 Task: Create a section Capacity Scaling Sprint and in the section, add a milestone Virtual Private Network (VPN) Implementation in the project AgileGator
Action: Mouse moved to (373, 316)
Screenshot: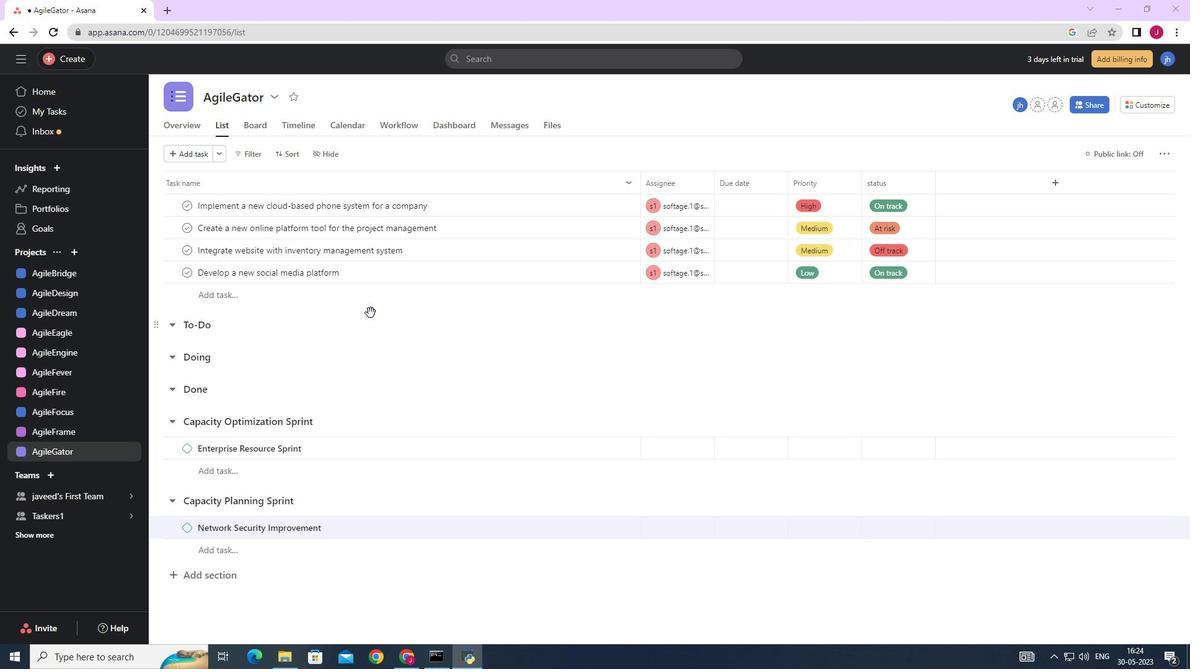 
Action: Mouse scrolled (373, 316) with delta (0, 0)
Screenshot: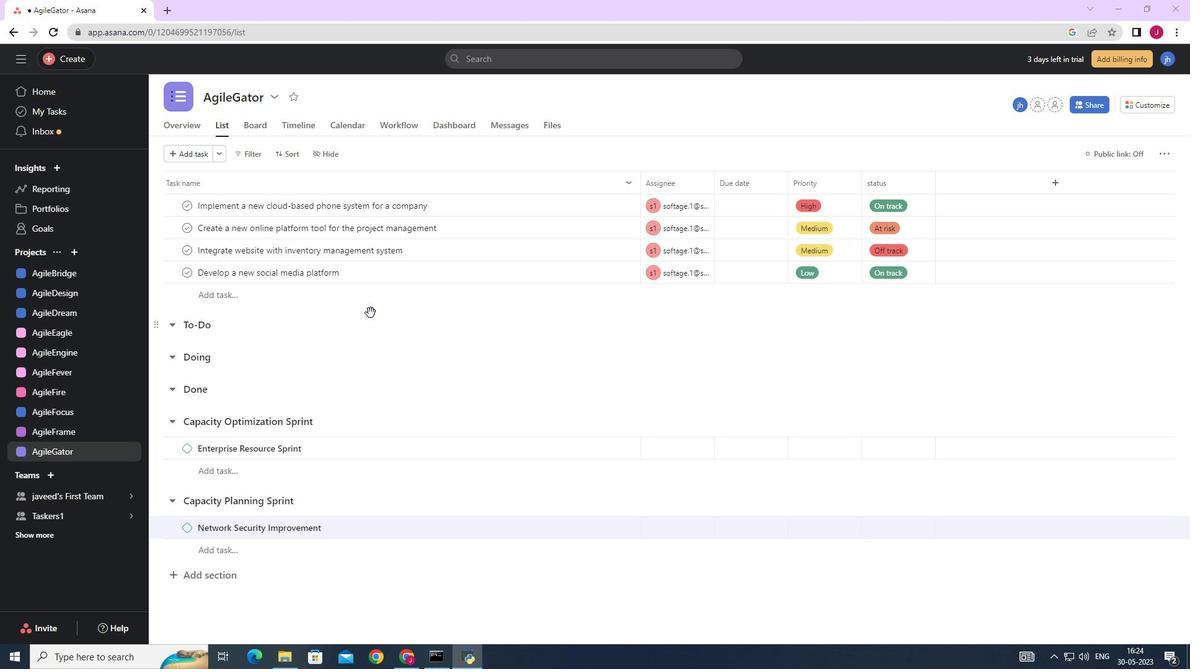 
Action: Mouse moved to (373, 318)
Screenshot: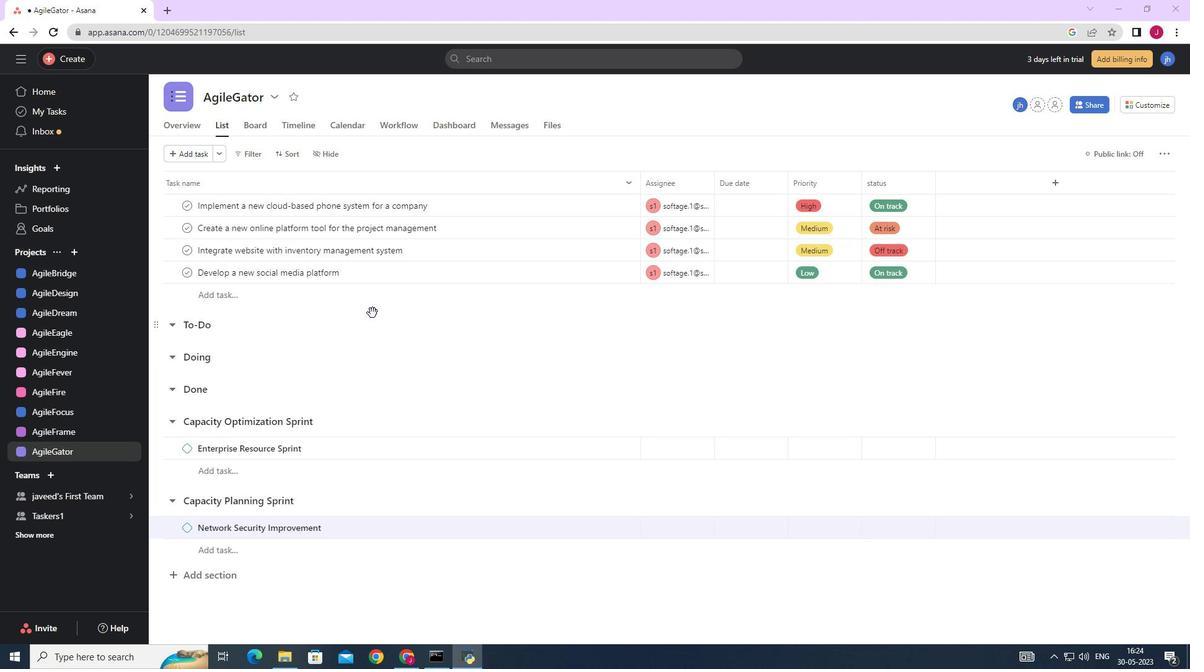 
Action: Mouse scrolled (373, 318) with delta (0, 0)
Screenshot: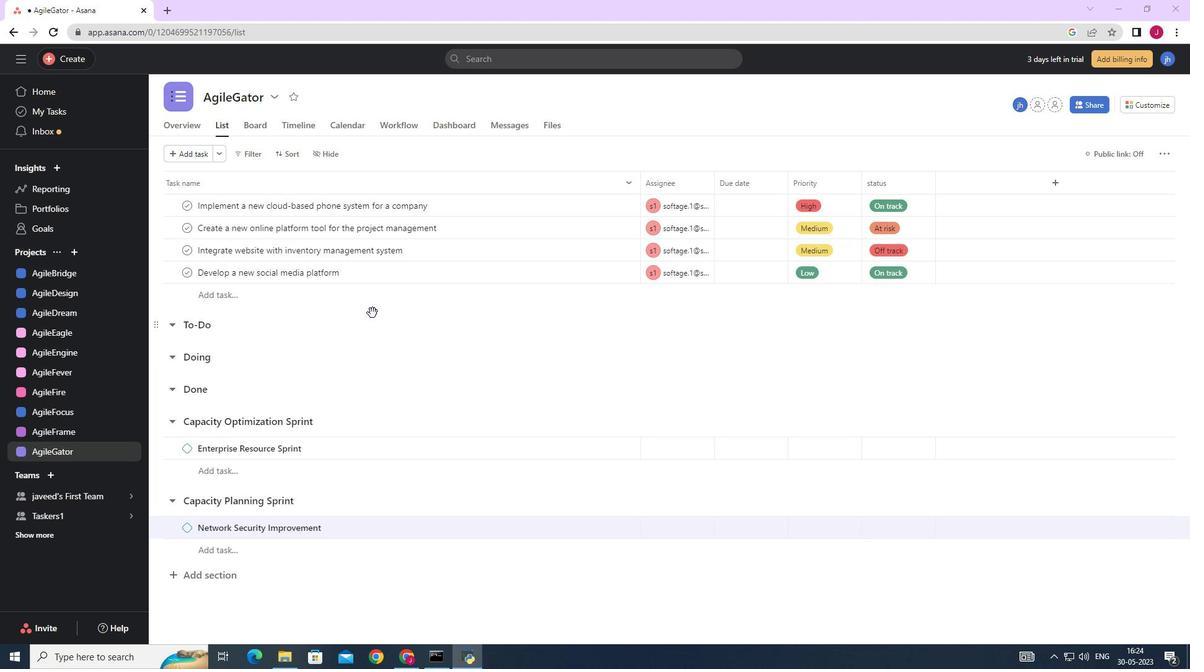 
Action: Mouse moved to (373, 319)
Screenshot: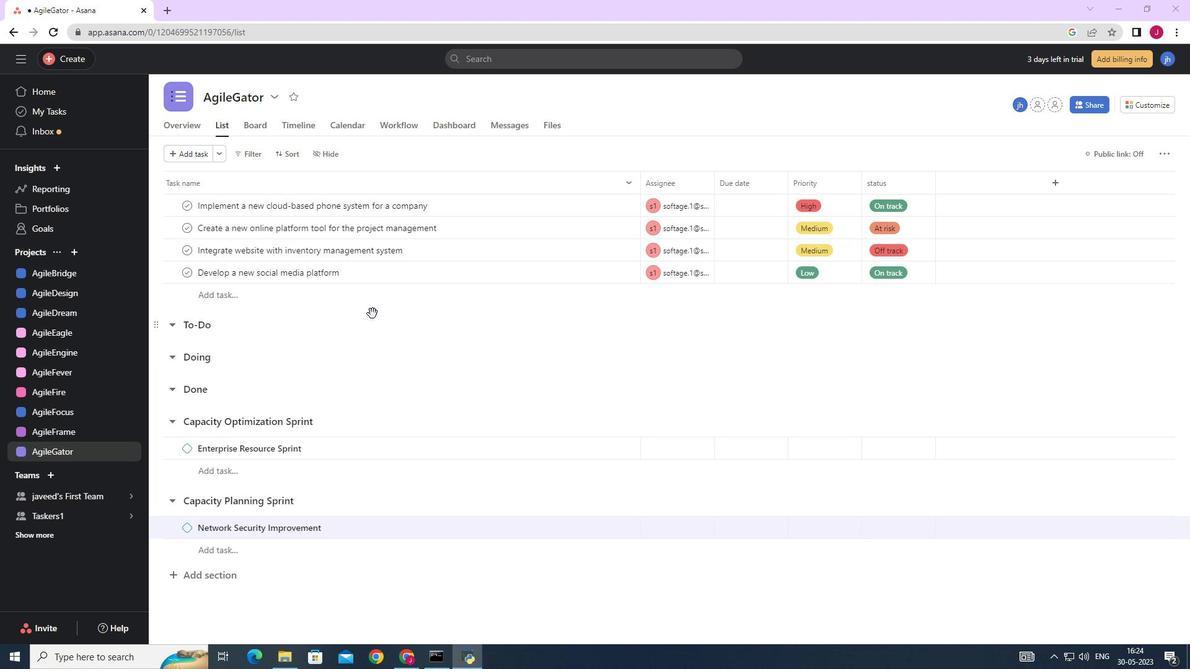 
Action: Mouse scrolled (373, 318) with delta (0, 0)
Screenshot: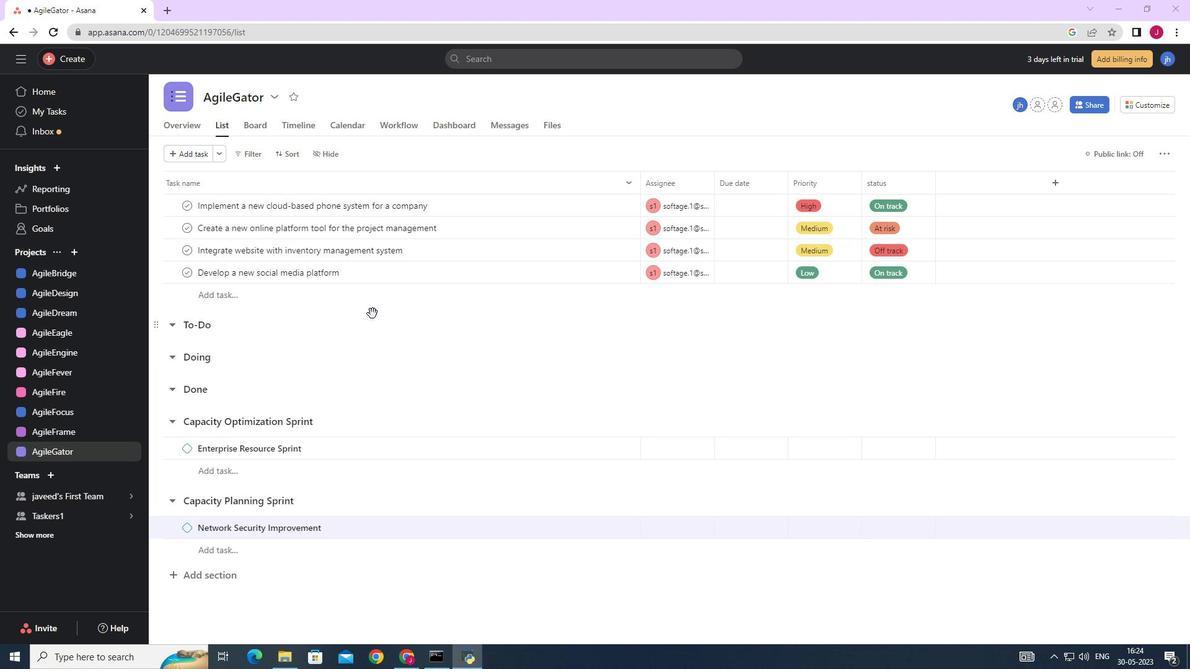 
Action: Mouse moved to (373, 320)
Screenshot: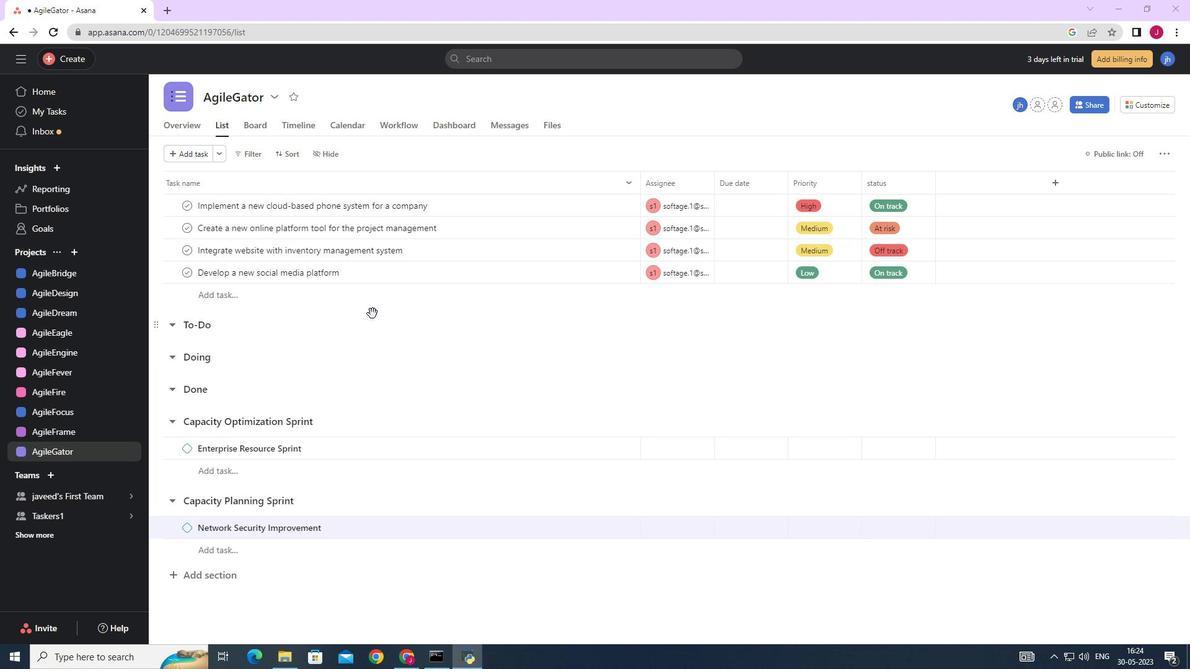
Action: Mouse scrolled (373, 319) with delta (0, 0)
Screenshot: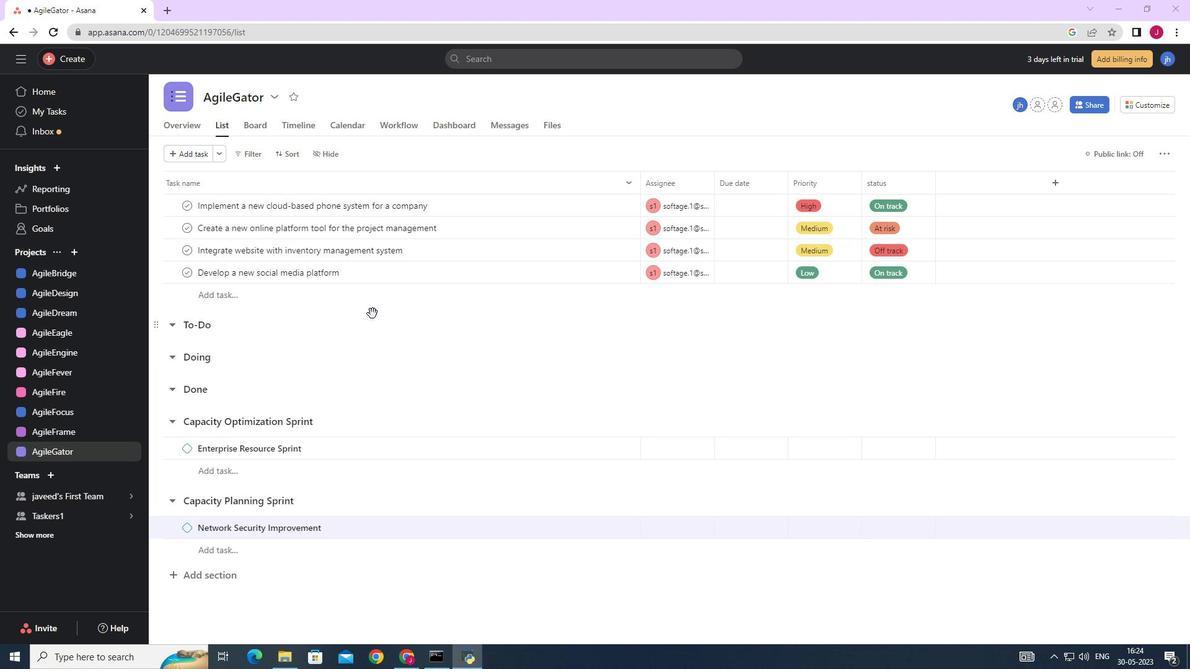 
Action: Mouse moved to (223, 577)
Screenshot: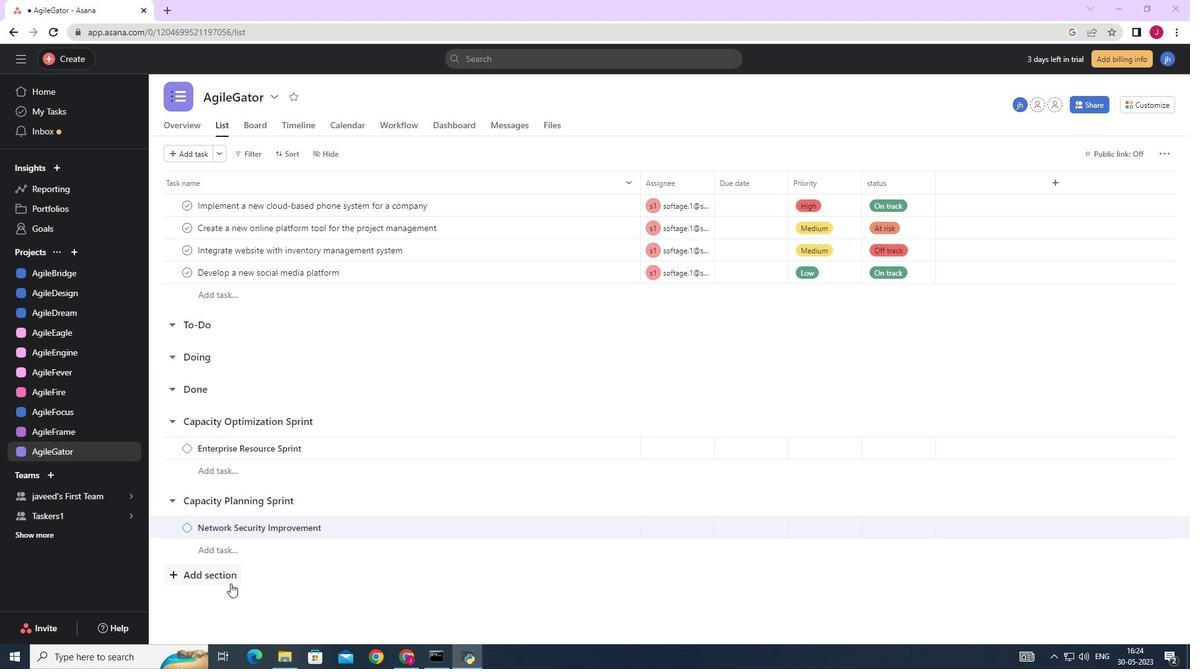 
Action: Mouse pressed left at (223, 577)
Screenshot: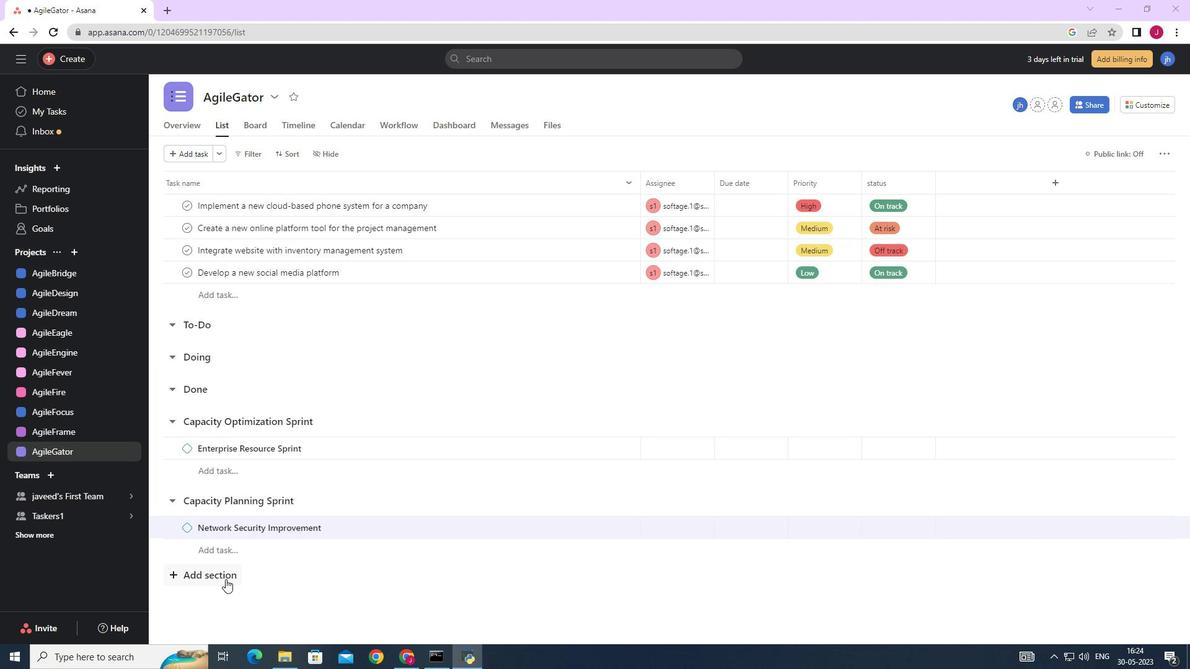 
Action: Mouse moved to (267, 553)
Screenshot: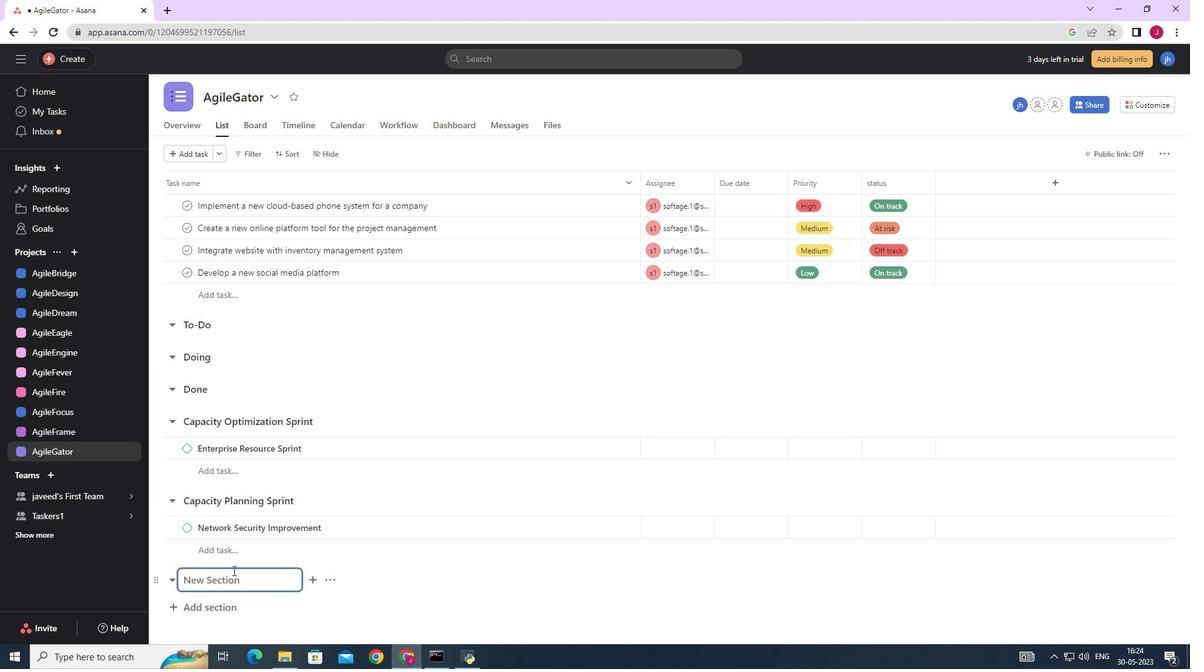 
Action: Key pressed <Key.caps_lock>S<Key.caps_lock>caling<Key.space><Key.caps_lock>S<Key.caps_lock>print<Key.enter><Key.caps_lock>V<Key.caps_lock>irtual<Key.space><Key.caps_lock>P<Key.caps_lock>rivate<Key.space><Key.caps_lock>N<Key.caps_lock>etwork
Screenshot: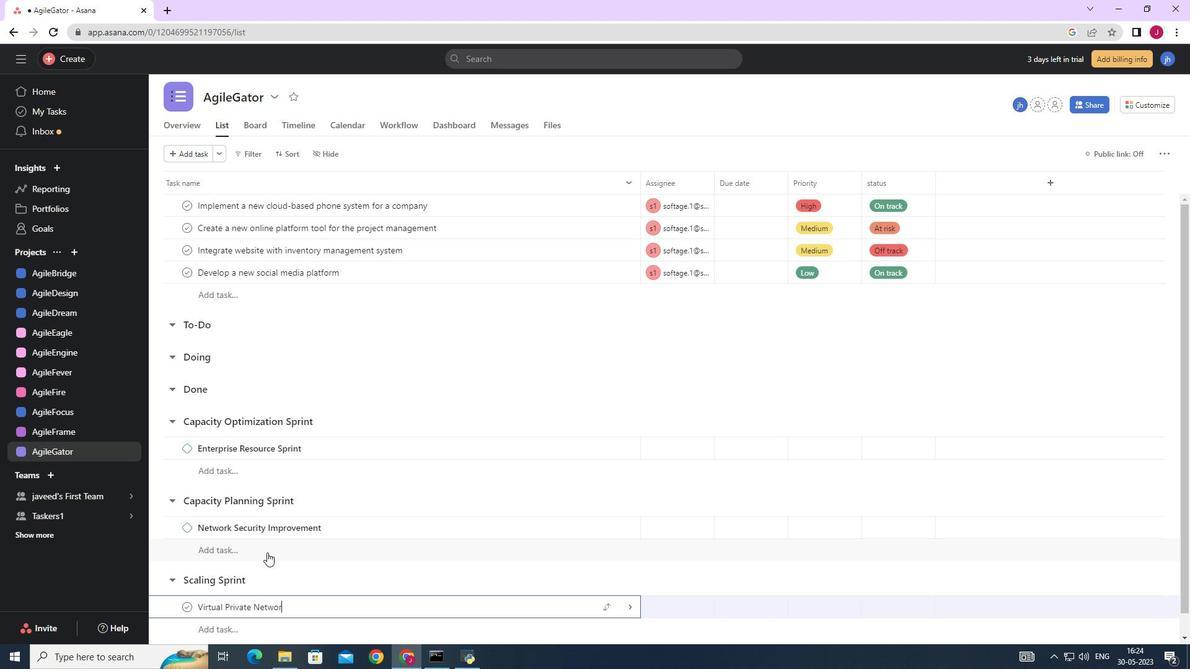
Action: Mouse moved to (635, 609)
Screenshot: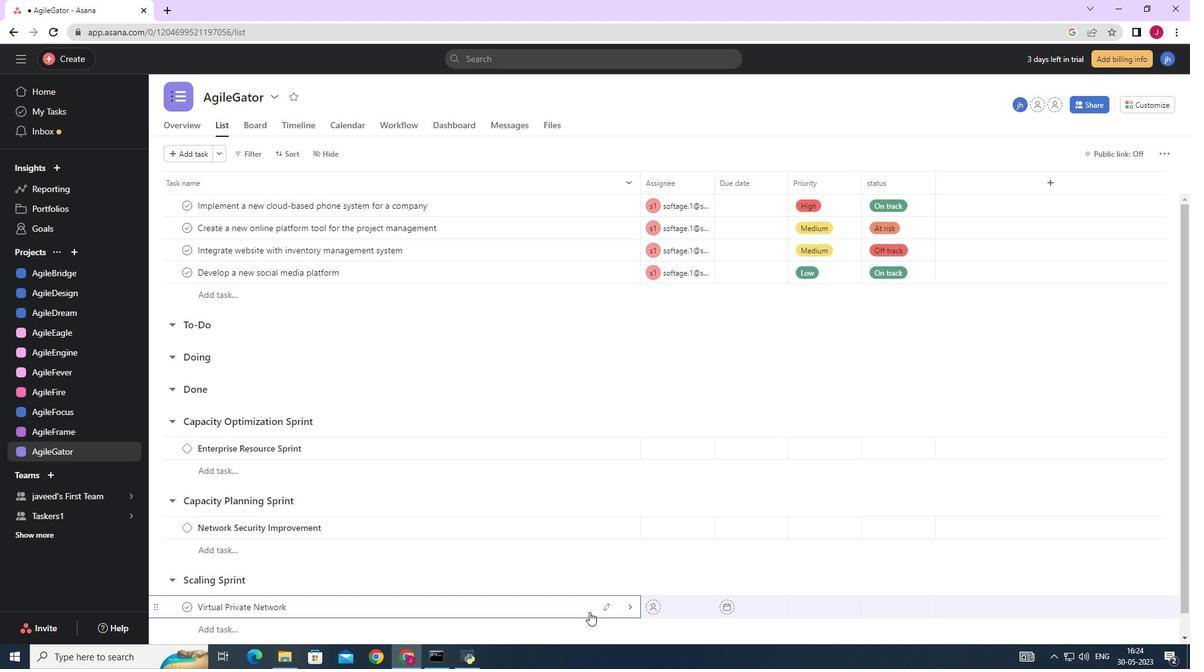 
Action: Mouse pressed left at (635, 609)
Screenshot: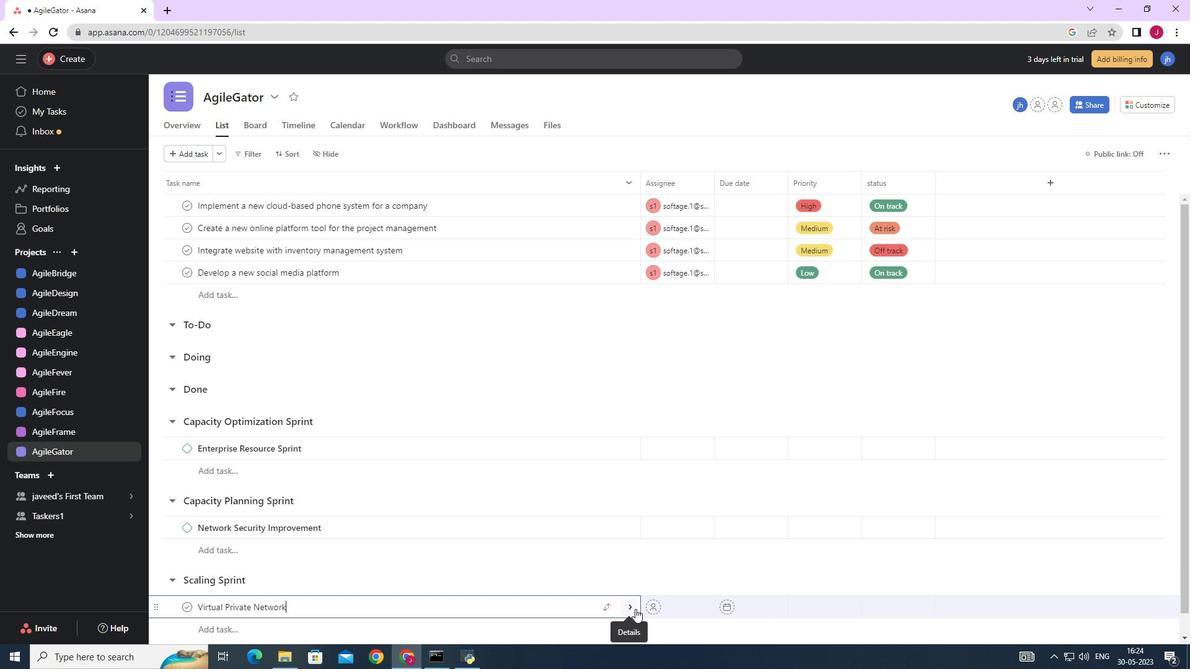 
Action: Mouse moved to (280, 608)
Screenshot: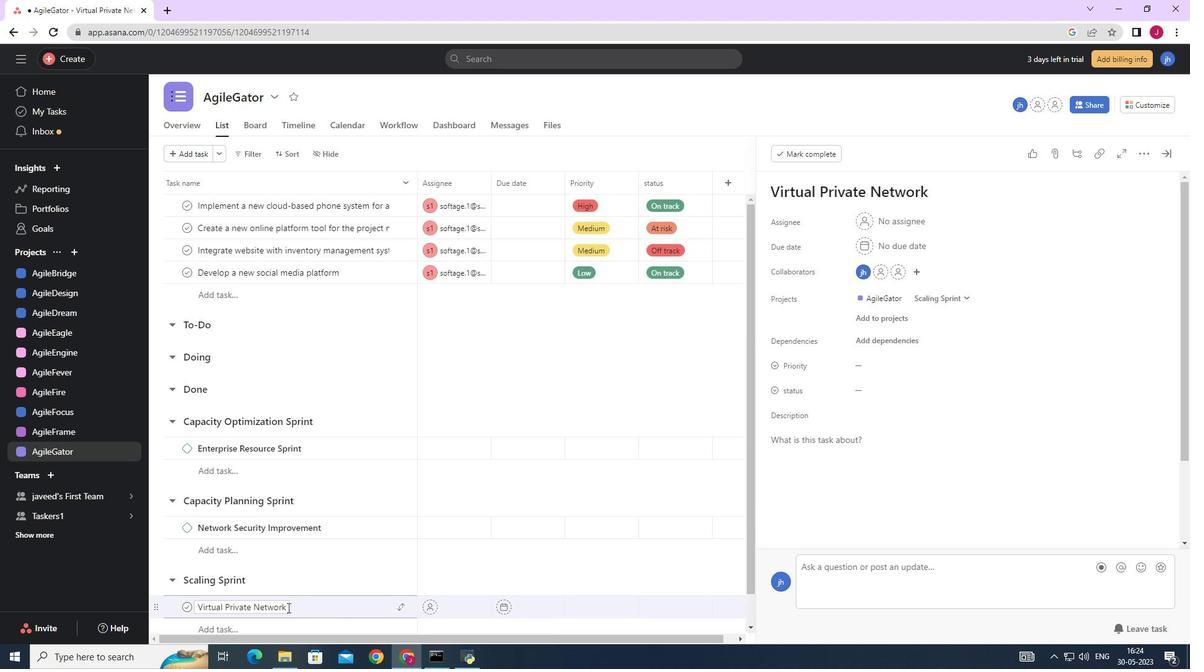 
Action: Mouse pressed left at (280, 608)
Screenshot: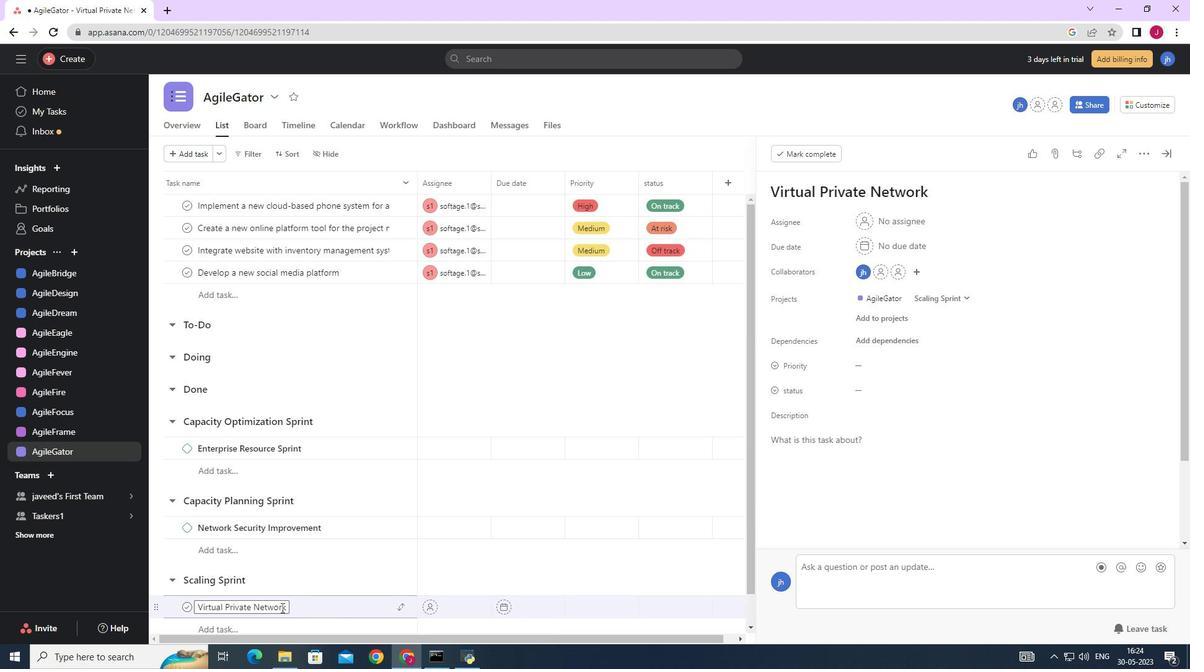 
Action: Mouse moved to (289, 609)
Screenshot: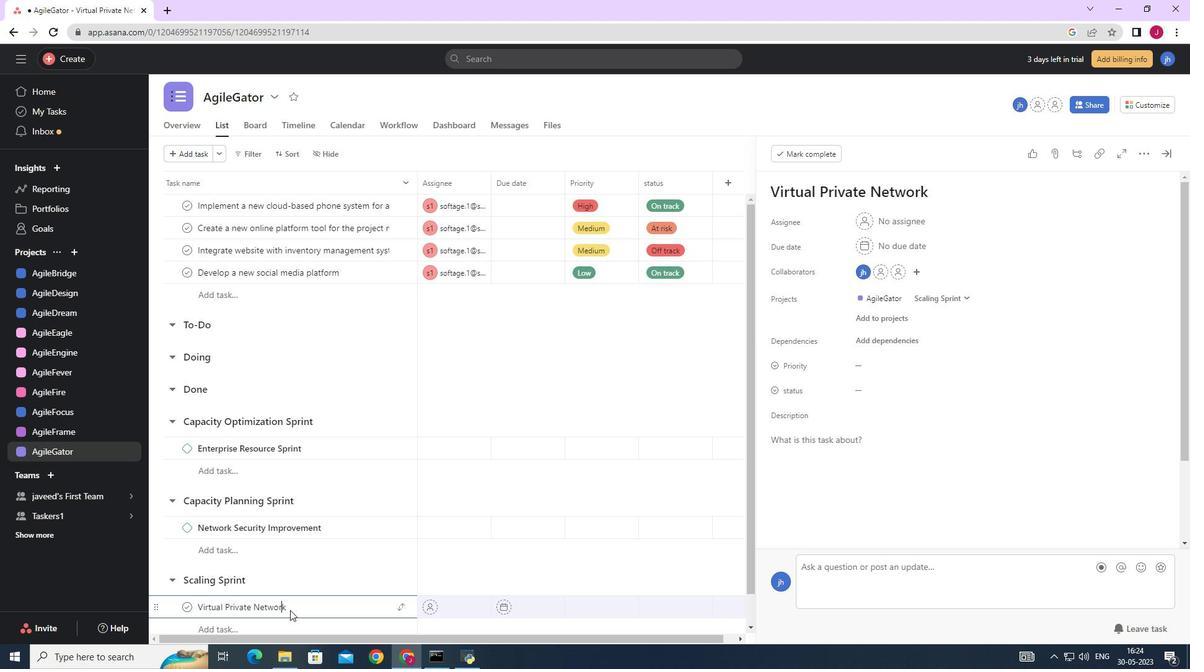 
Action: Mouse pressed left at (289, 609)
Screenshot: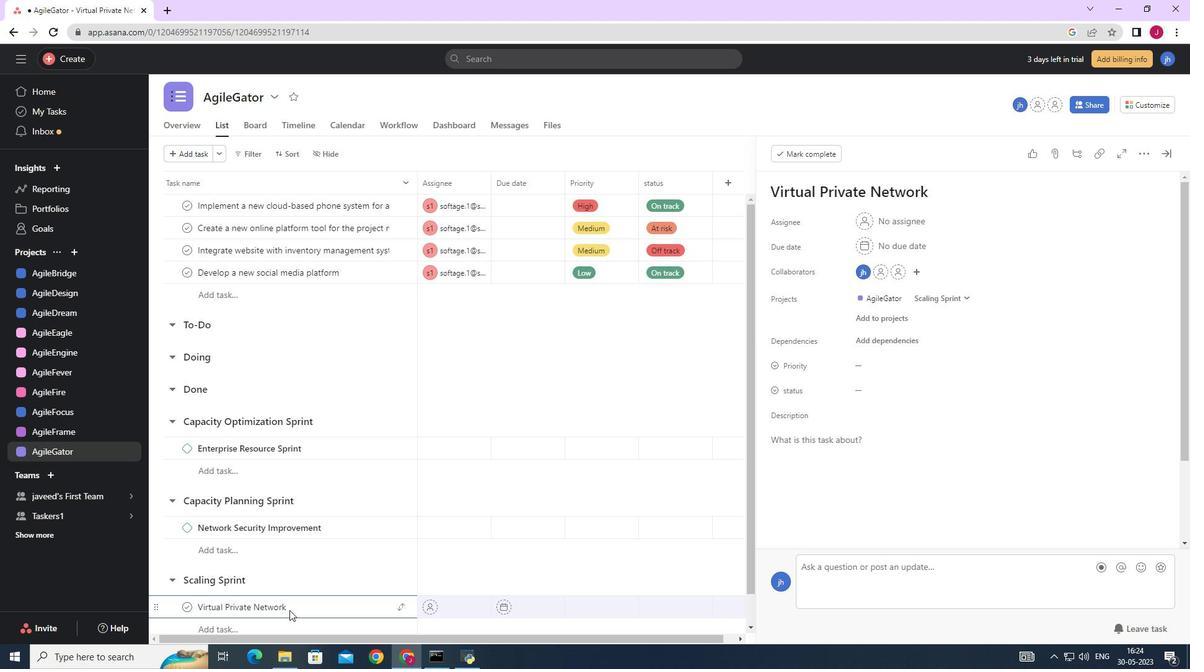 
Action: Mouse moved to (331, 602)
Screenshot: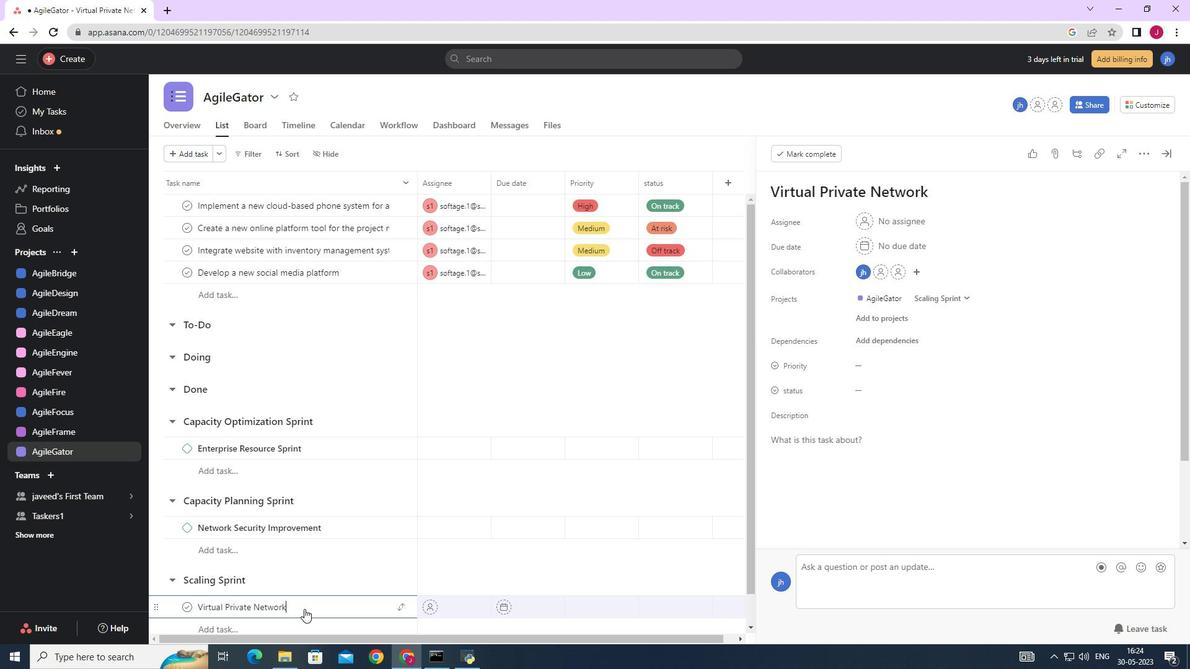 
Action: Key pressed <Key.space><Key.shift_r><Key.shift_r><Key.shift_r><Key.shift_r><Key.shift_r><Key.shift_r><Key.shift_r><Key.shift_r>(<Key.caps_lock>VPN<Key.shift_r>)<Key.space>I<Key.caps_lock>mplementation<Key.space>
Screenshot: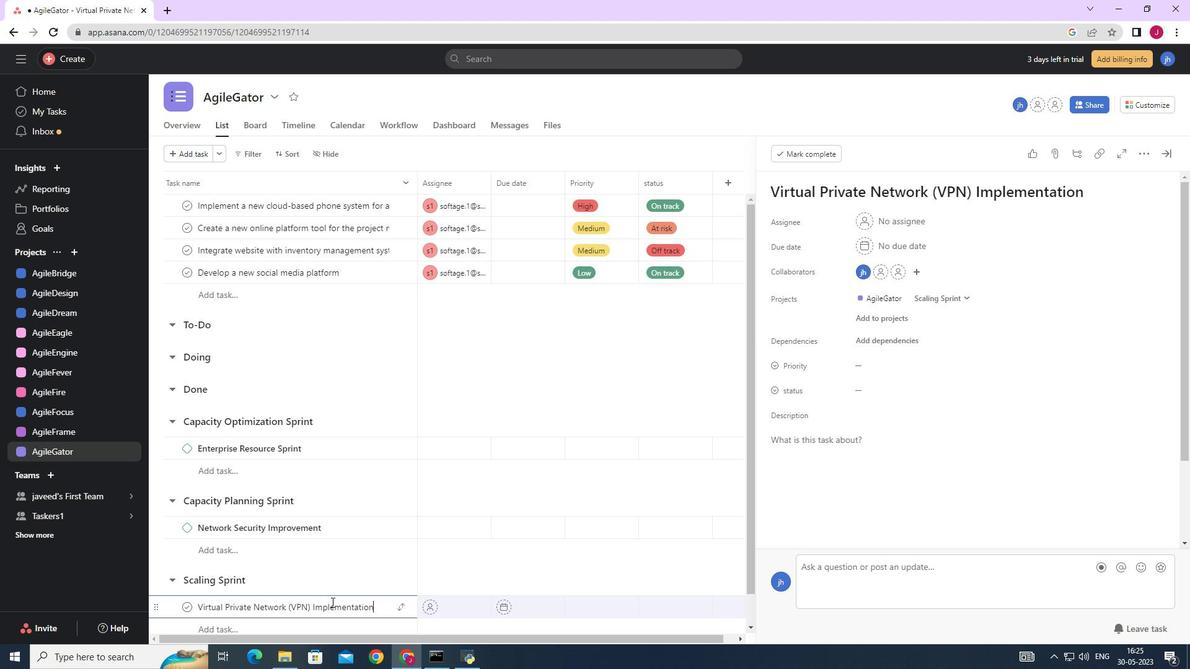 
Action: Mouse moved to (1143, 156)
Screenshot: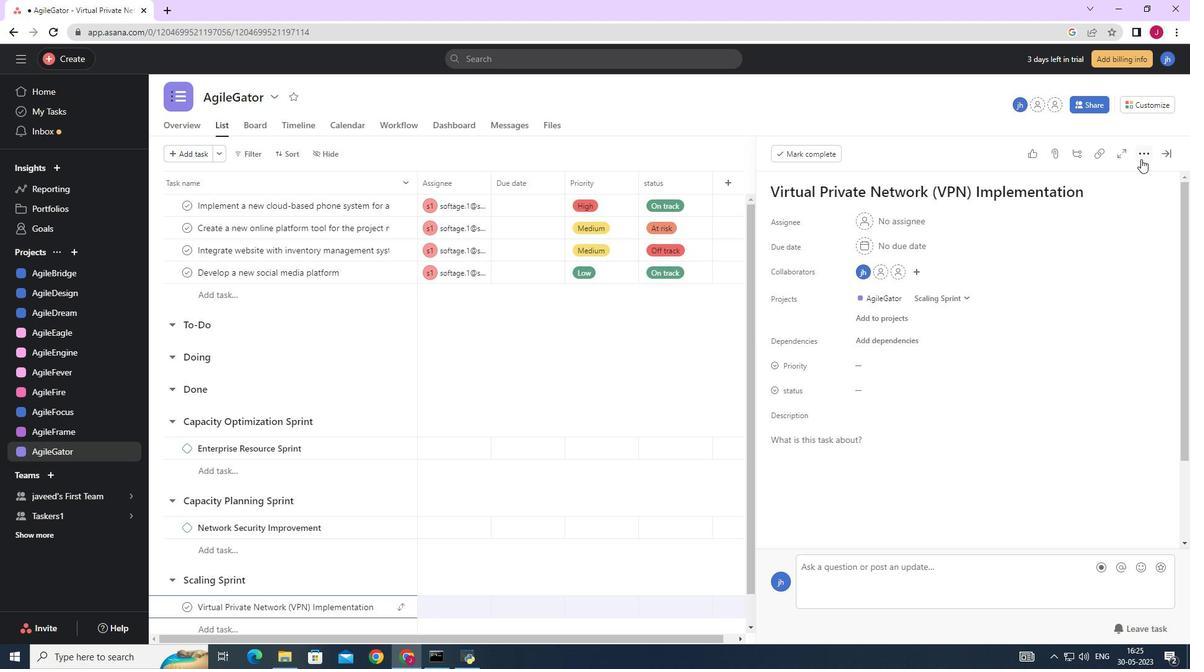 
Action: Mouse pressed left at (1143, 156)
Screenshot: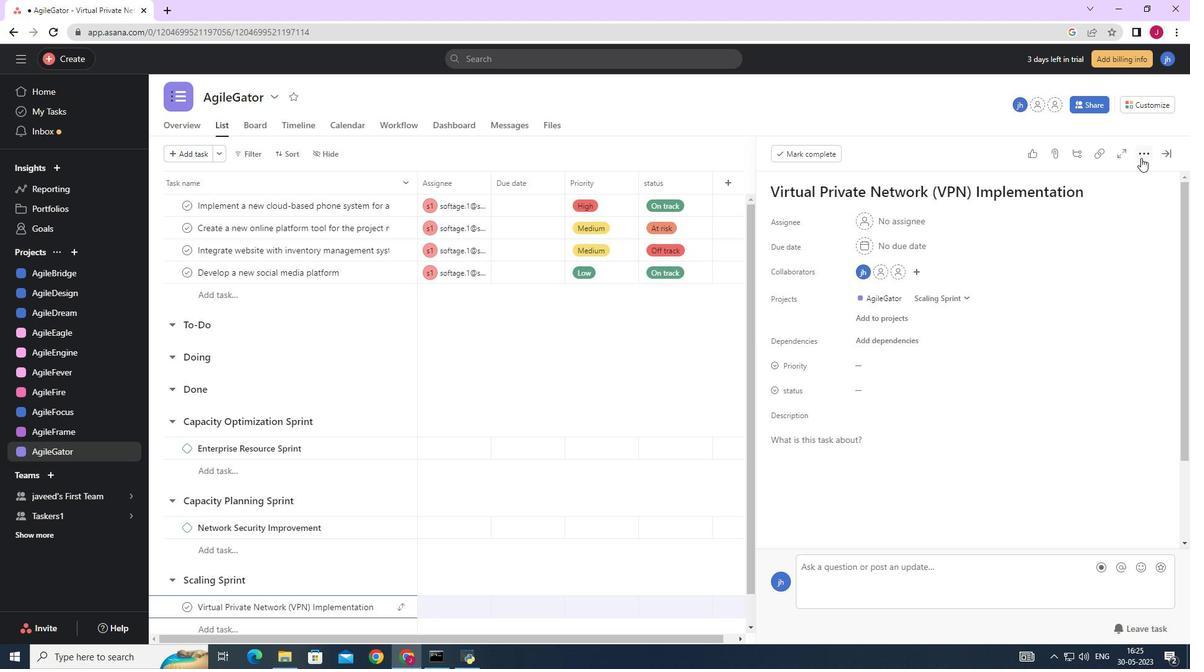 
Action: Mouse moved to (1037, 199)
Screenshot: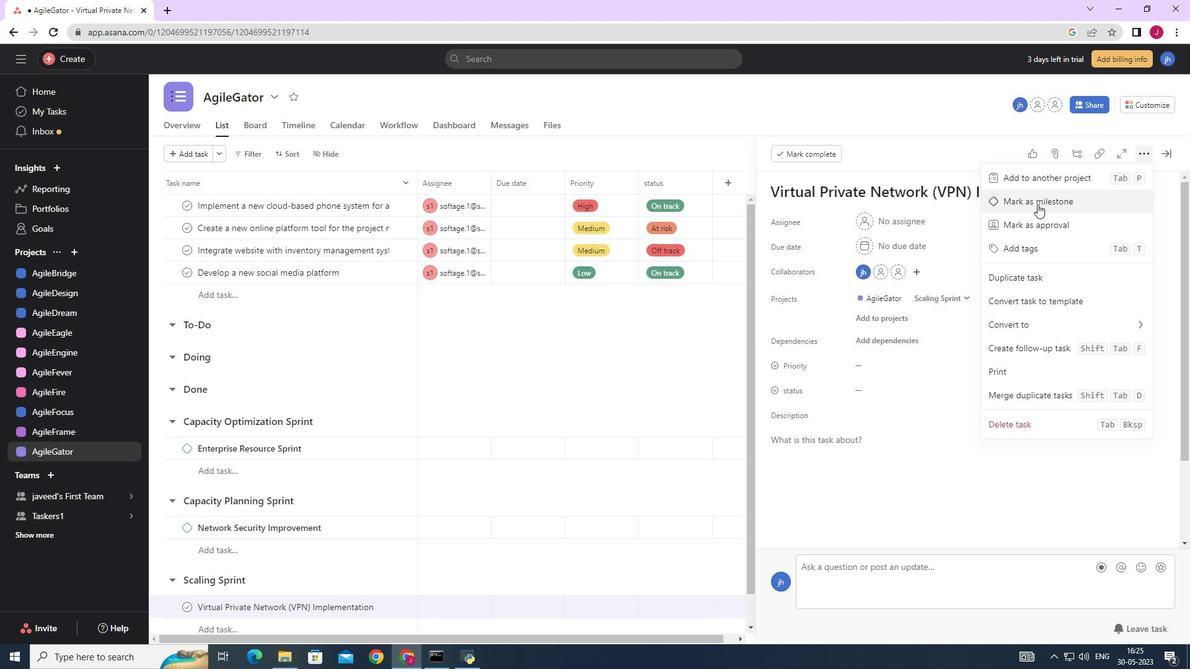 
Action: Mouse pressed left at (1037, 199)
Screenshot: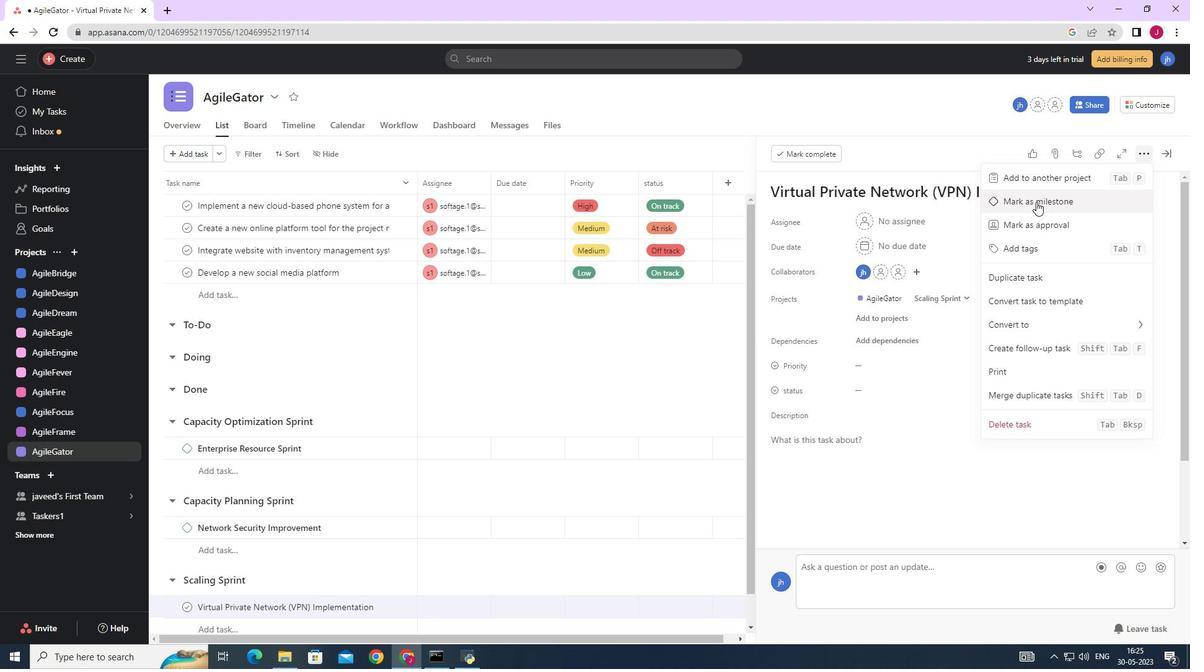 
Action: Mouse moved to (702, 357)
Screenshot: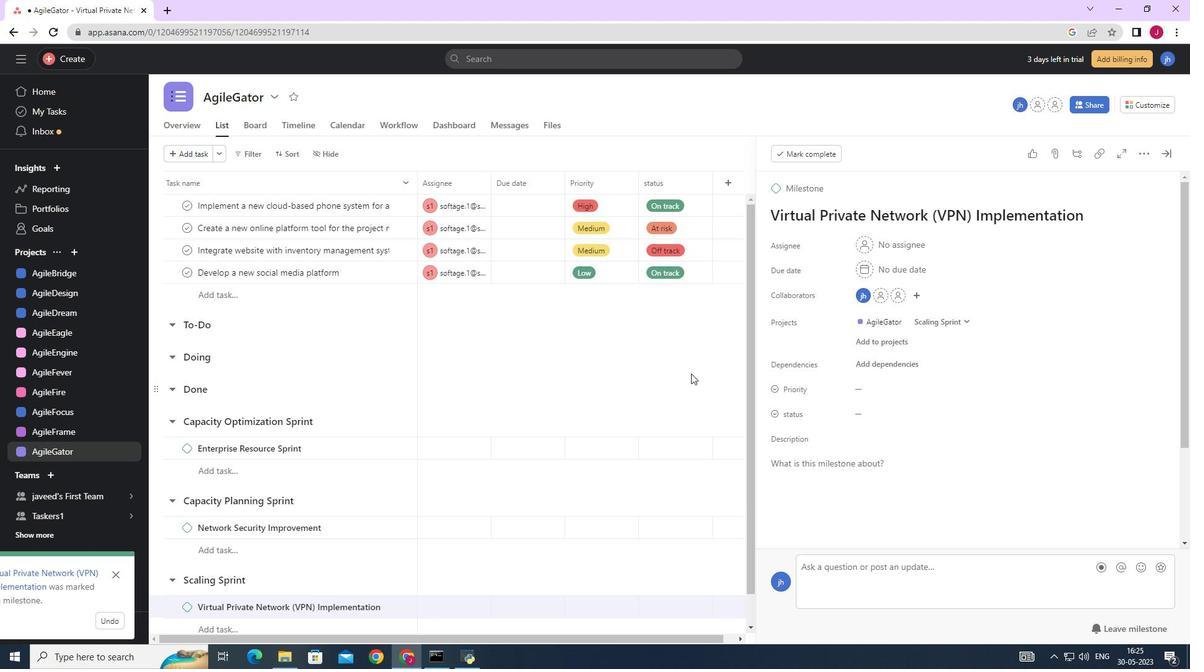 
Action: Mouse pressed left at (702, 357)
Screenshot: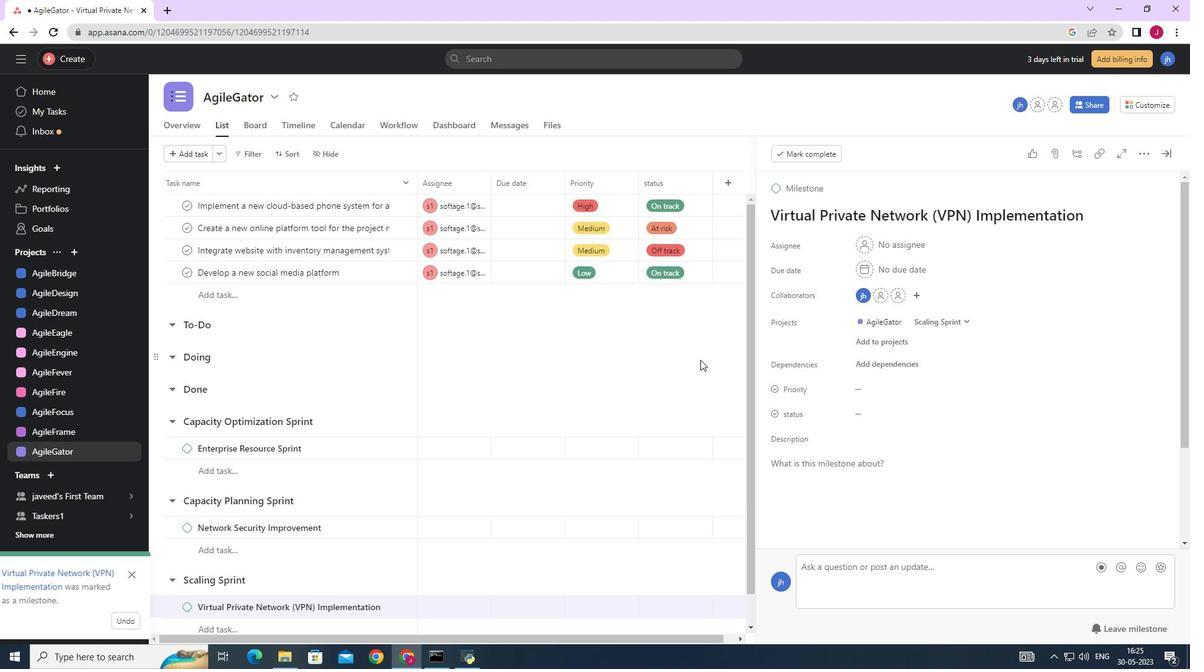 
Action: Mouse moved to (1171, 151)
Screenshot: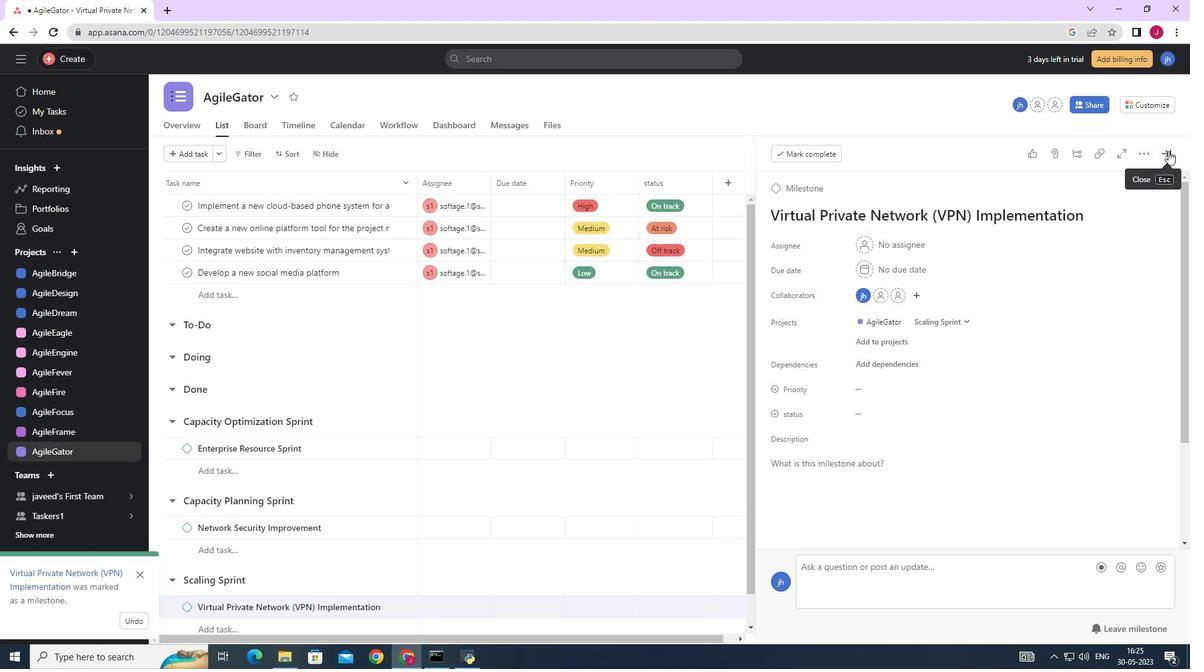 
Action: Mouse pressed left at (1171, 151)
Screenshot: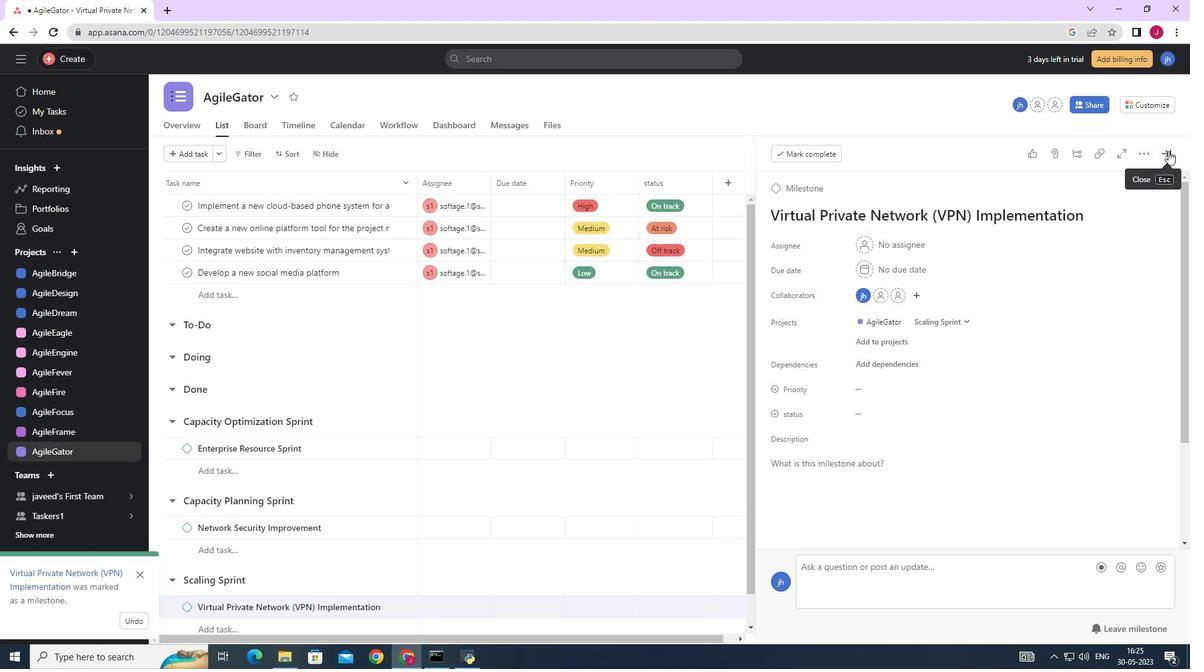 
Action: Mouse moved to (728, 360)
Screenshot: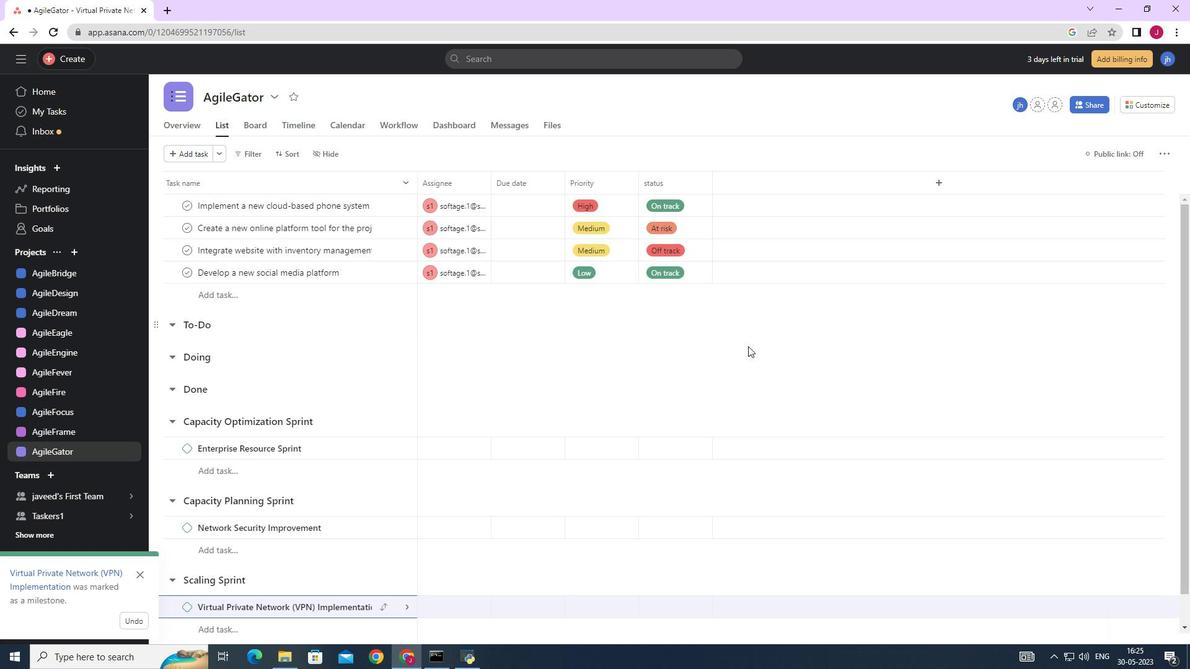 
